 Task: Move the task Create a feature for users to track and manage their daily tasks to the section Done in the project WinTech and filter the tasks in the project by High Priority.
Action: Mouse moved to (58, 244)
Screenshot: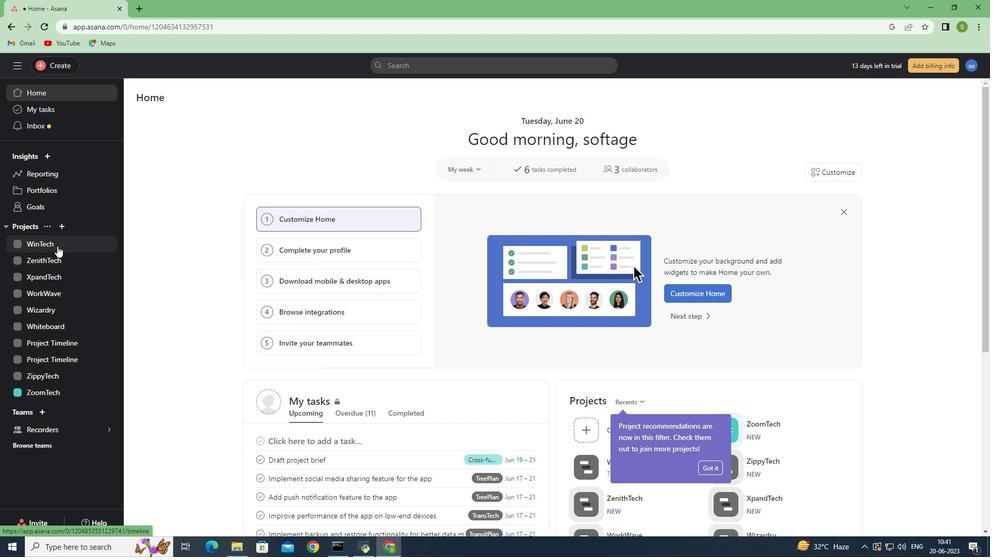 
Action: Mouse pressed left at (58, 244)
Screenshot: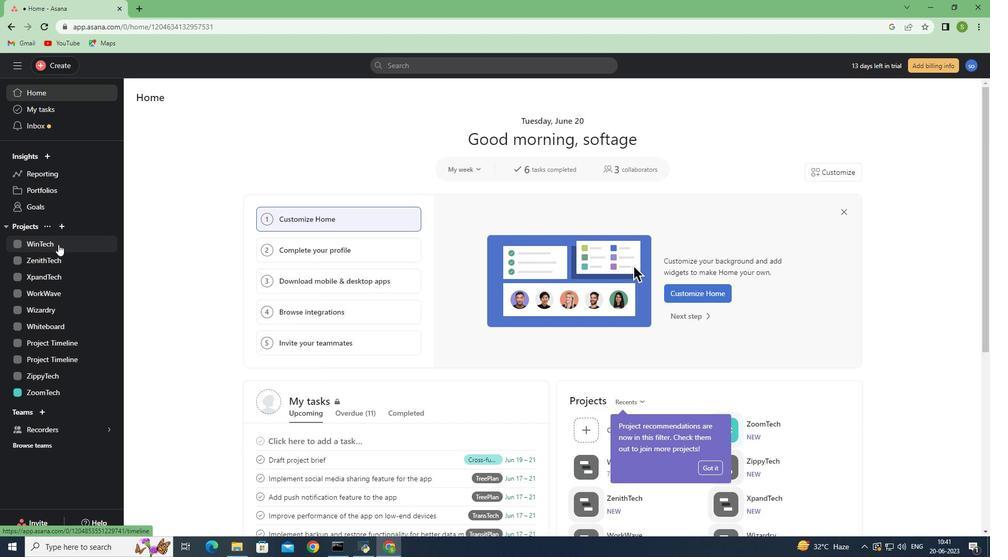 
Action: Mouse moved to (182, 119)
Screenshot: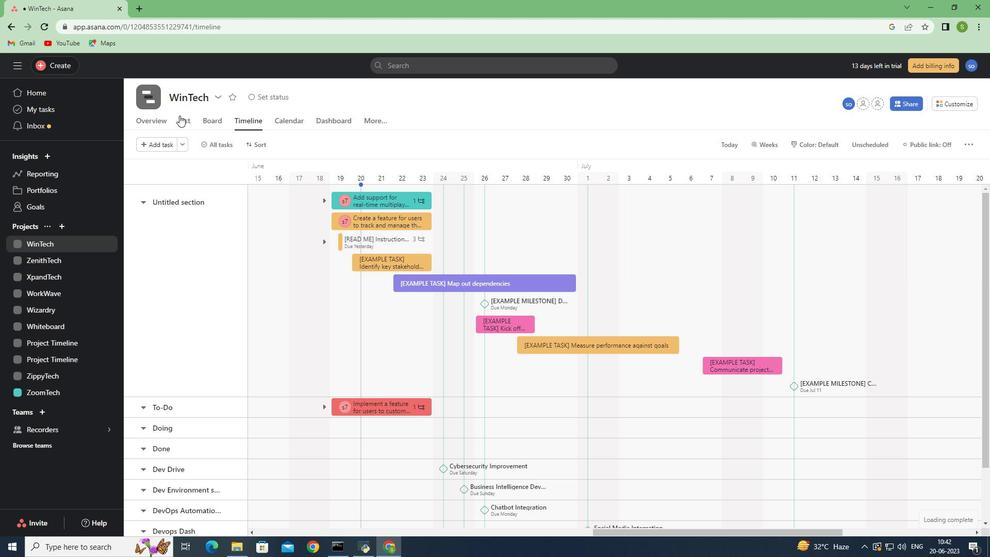 
Action: Mouse pressed left at (182, 119)
Screenshot: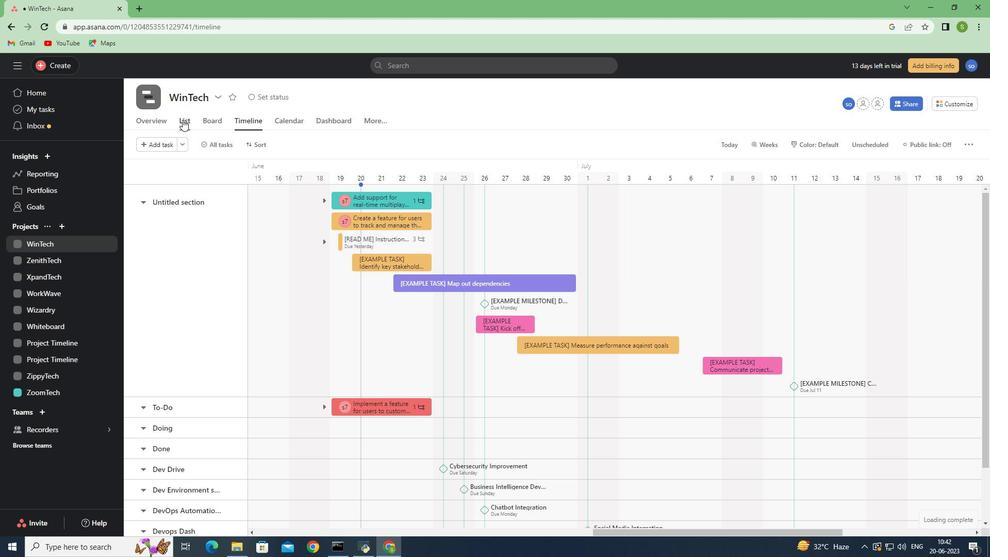 
Action: Mouse moved to (425, 234)
Screenshot: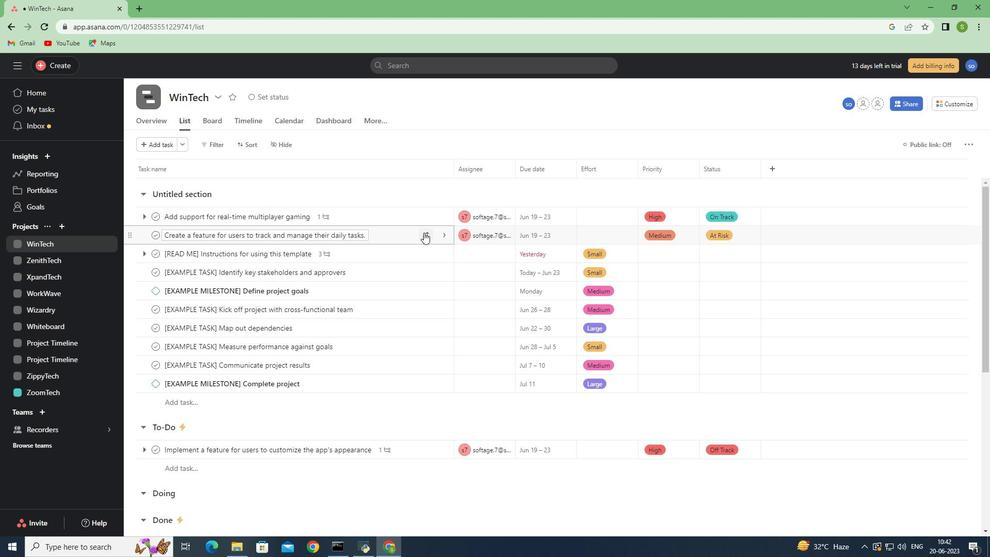 
Action: Mouse pressed left at (425, 234)
Screenshot: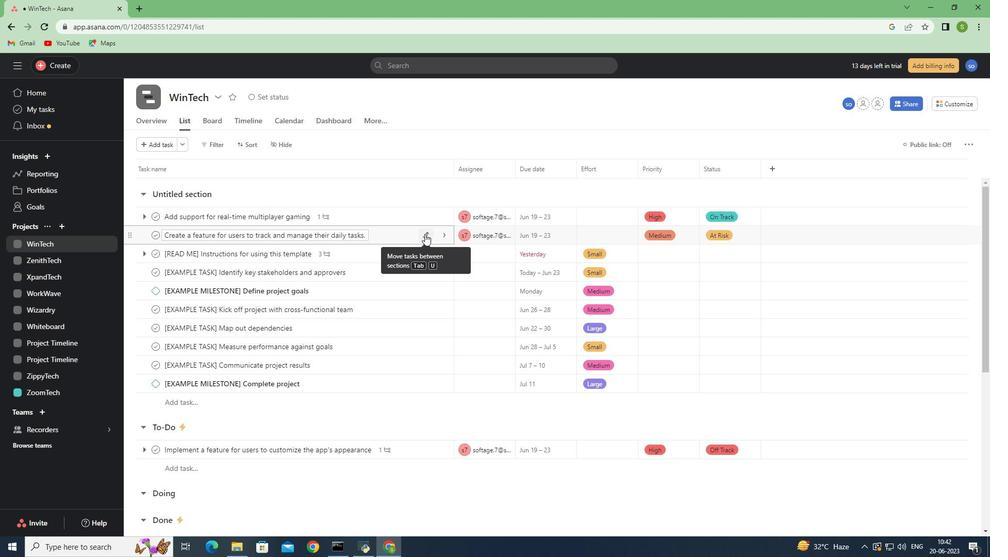 
Action: Mouse moved to (349, 330)
Screenshot: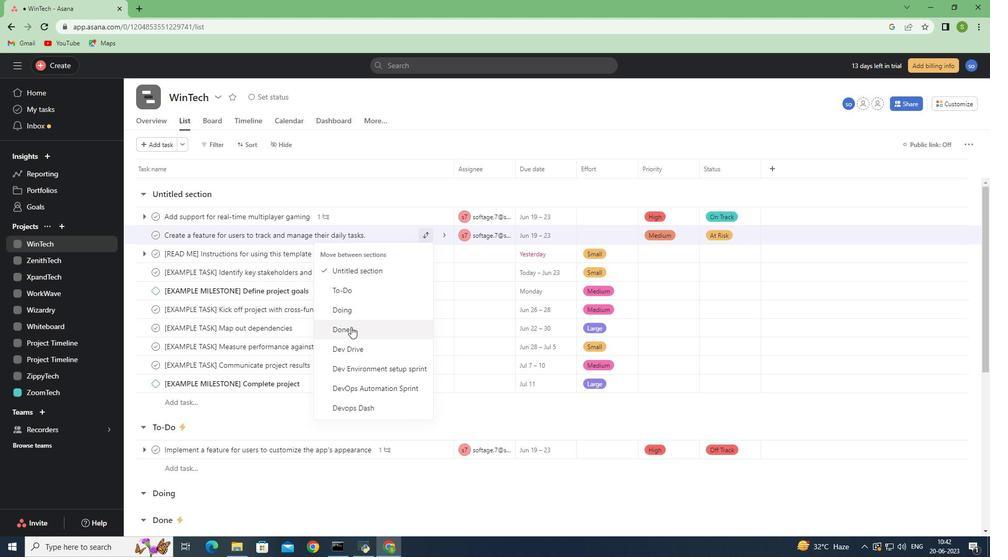 
Action: Mouse pressed left at (349, 330)
Screenshot: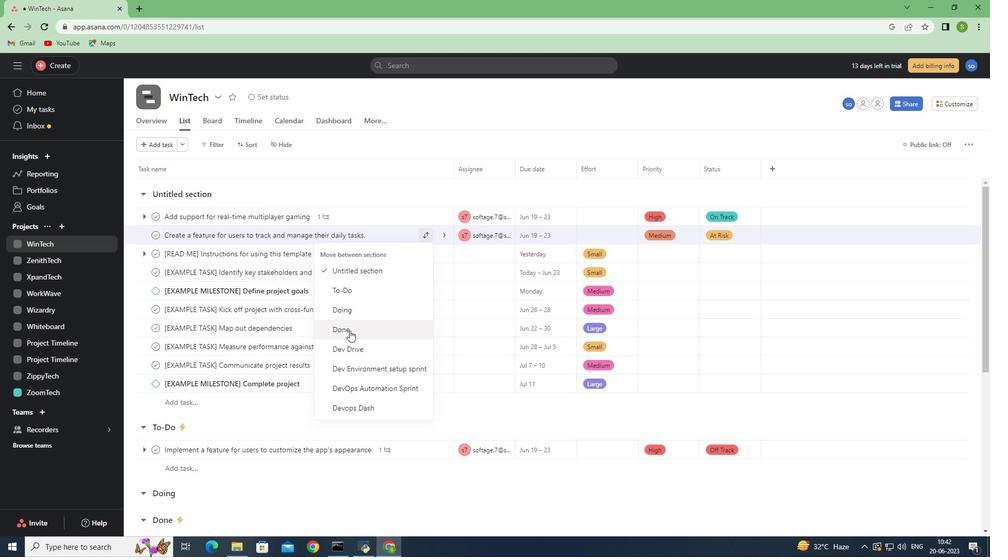 
Action: Mouse moved to (283, 502)
Screenshot: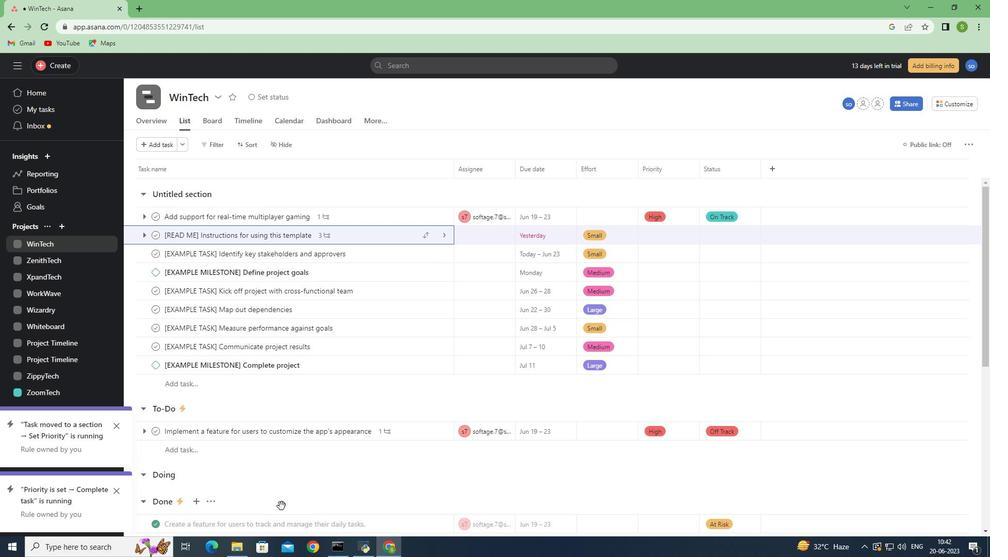 
Action: Mouse scrolled (283, 502) with delta (0, 0)
Screenshot: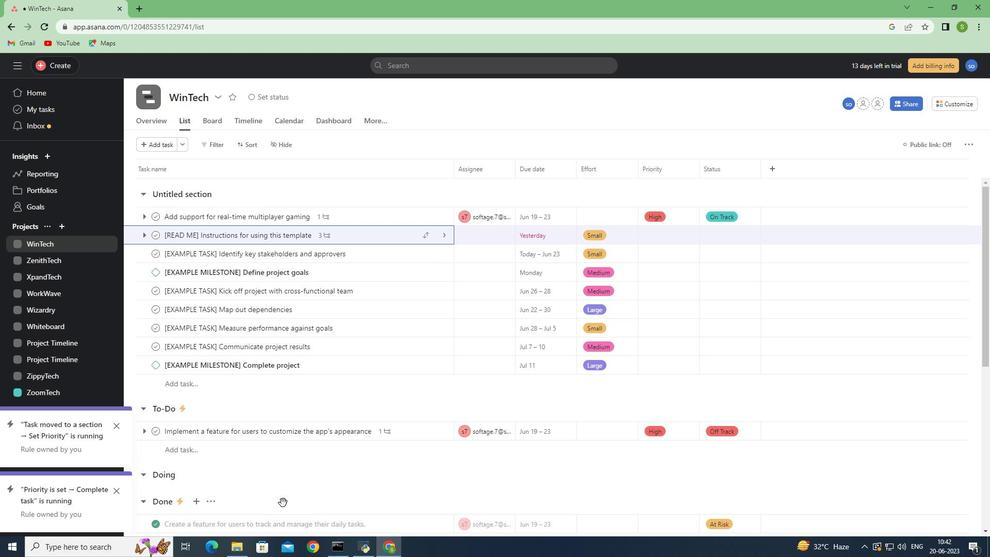 
Action: Mouse moved to (271, 419)
Screenshot: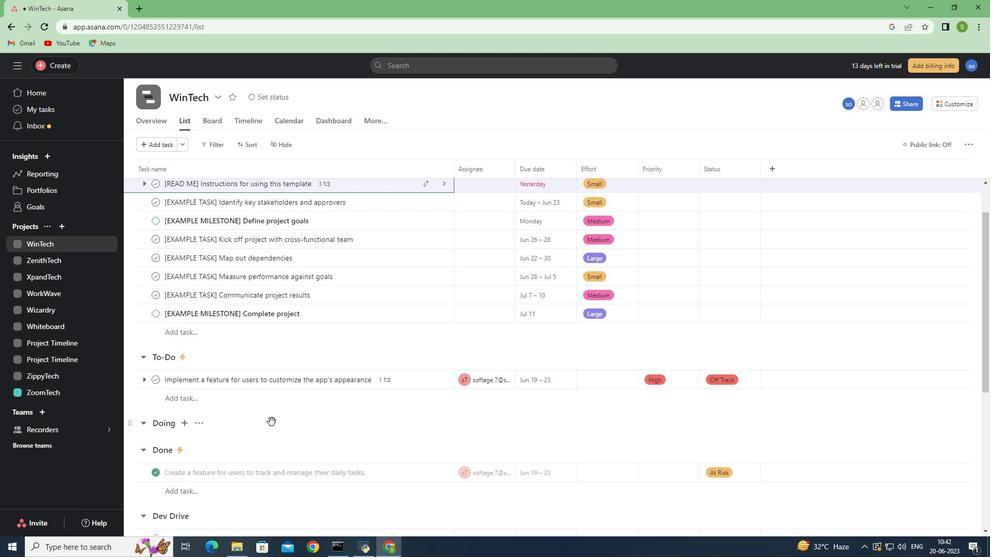 
Action: Mouse scrolled (271, 420) with delta (0, 0)
Screenshot: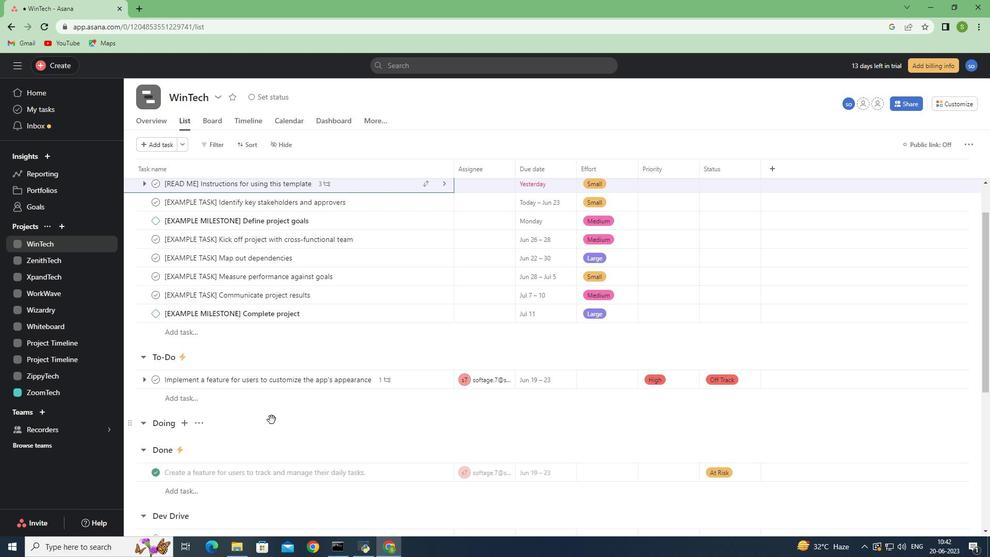 
Action: Mouse scrolled (271, 420) with delta (0, 0)
Screenshot: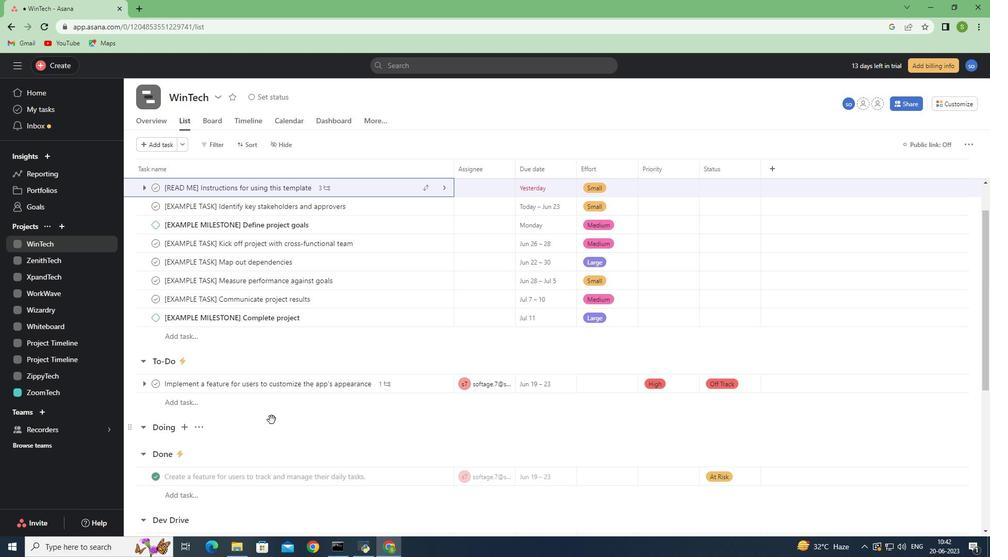 
Action: Mouse moved to (277, 459)
Screenshot: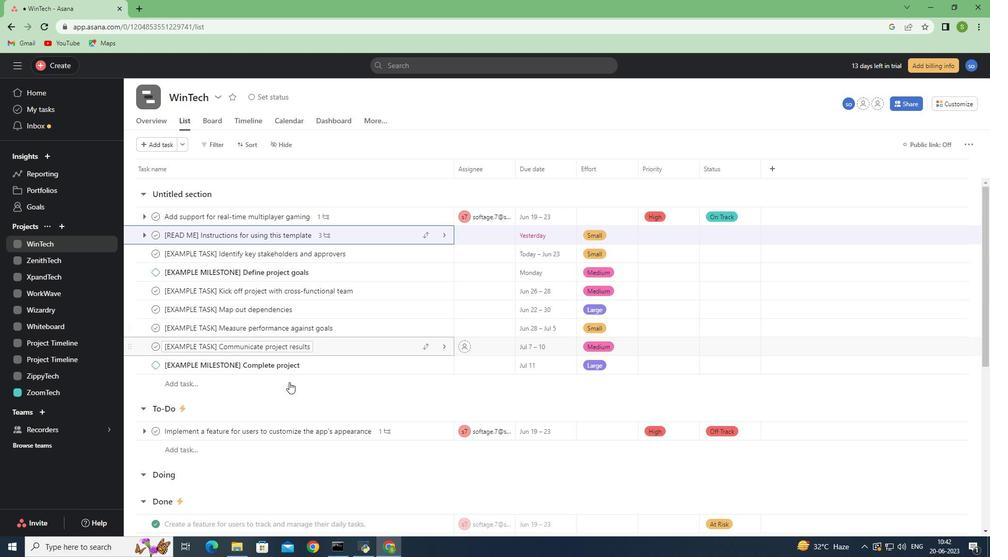 
Action: Mouse scrolled (277, 458) with delta (0, 0)
Screenshot: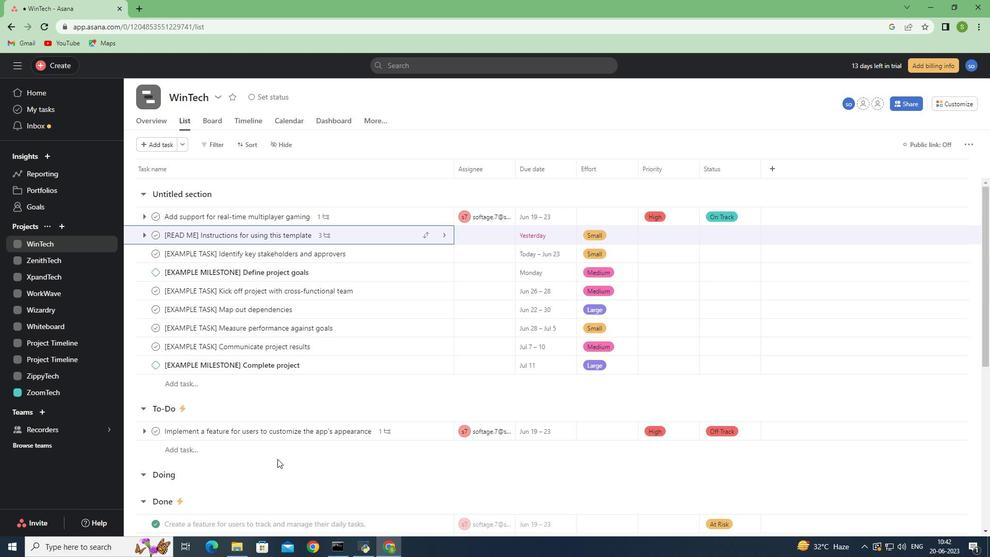 
Action: Mouse moved to (352, 473)
Screenshot: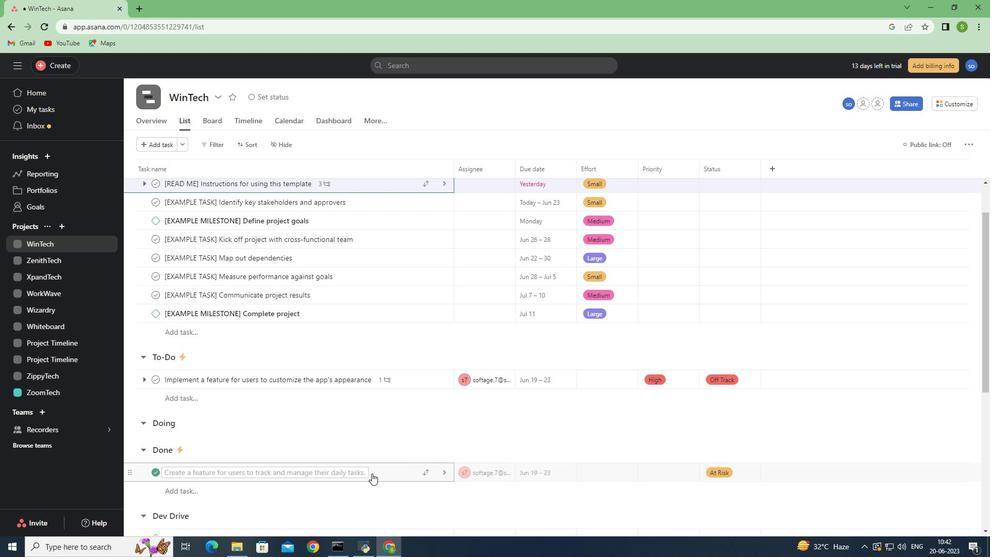 
Action: Mouse pressed left at (352, 473)
Screenshot: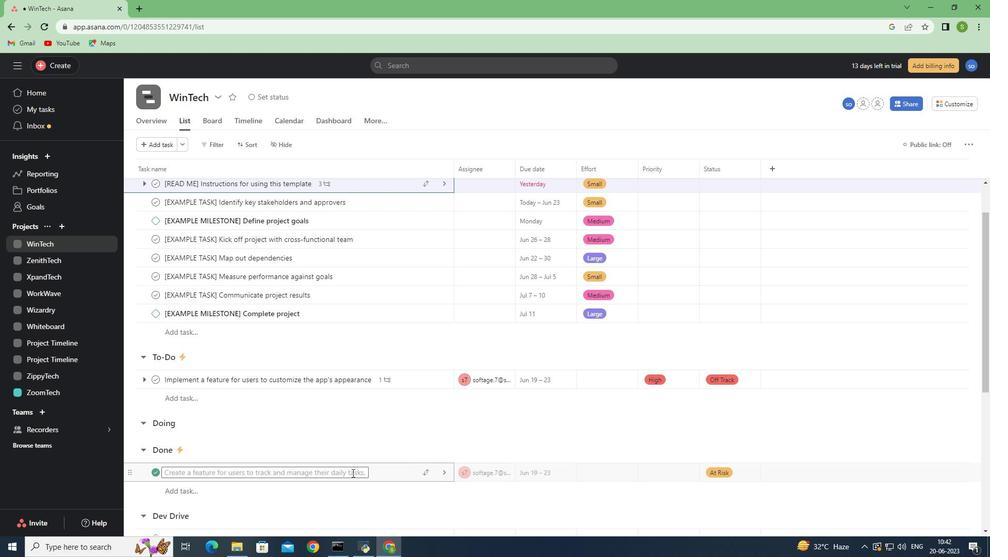 
Action: Mouse moved to (384, 474)
Screenshot: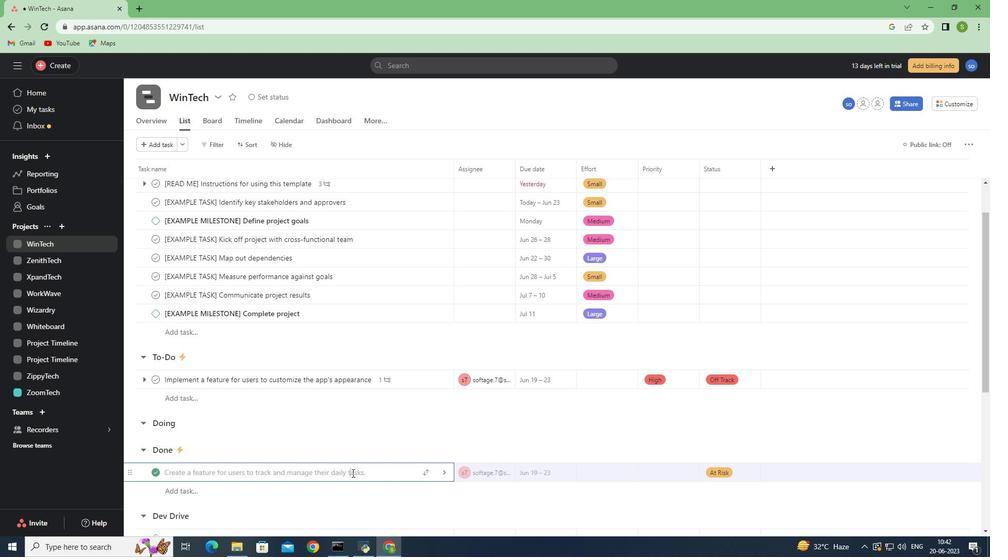 
Action: Mouse pressed left at (384, 474)
Screenshot: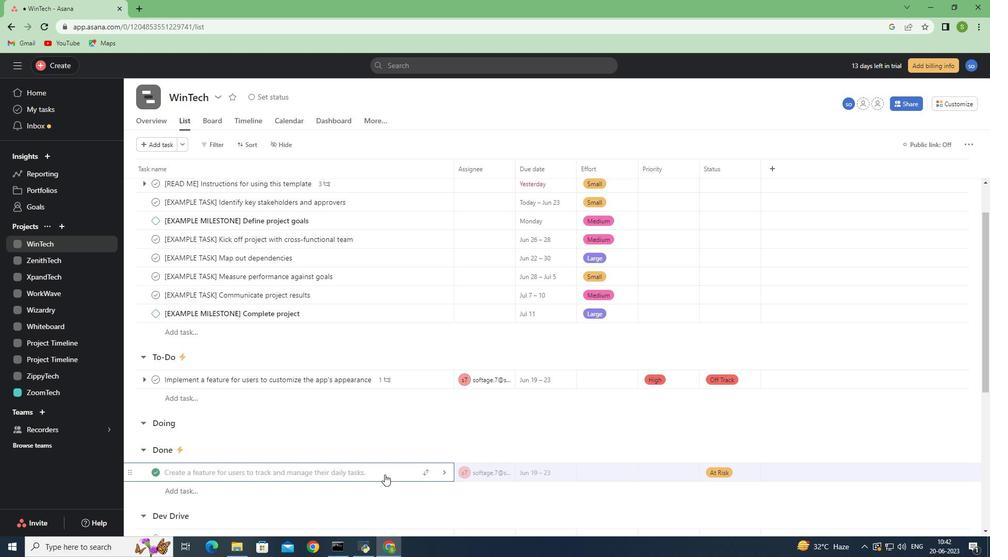 
Action: Mouse moved to (216, 142)
Screenshot: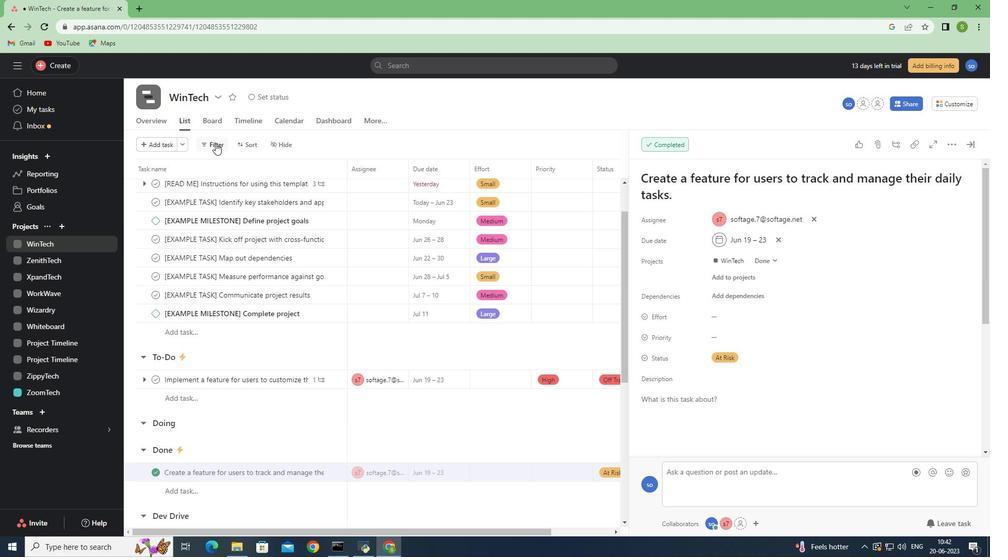 
Action: Mouse pressed left at (216, 142)
Screenshot: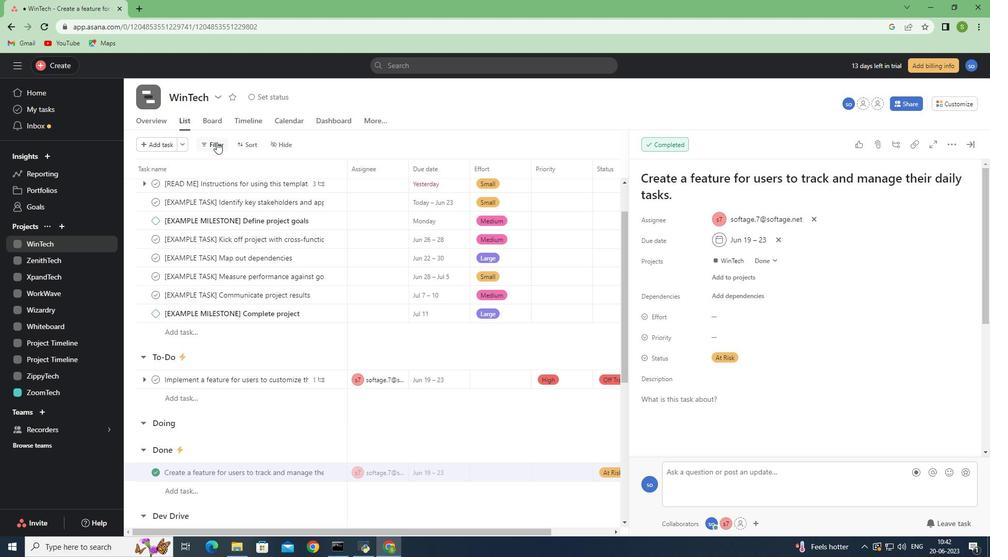 
Action: Mouse moved to (252, 227)
Screenshot: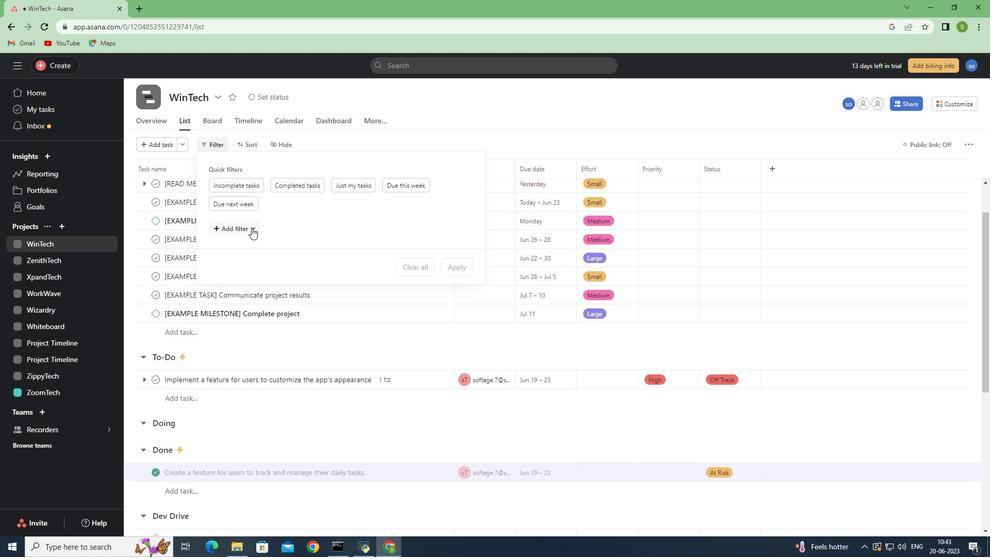 
Action: Mouse pressed left at (252, 227)
Screenshot: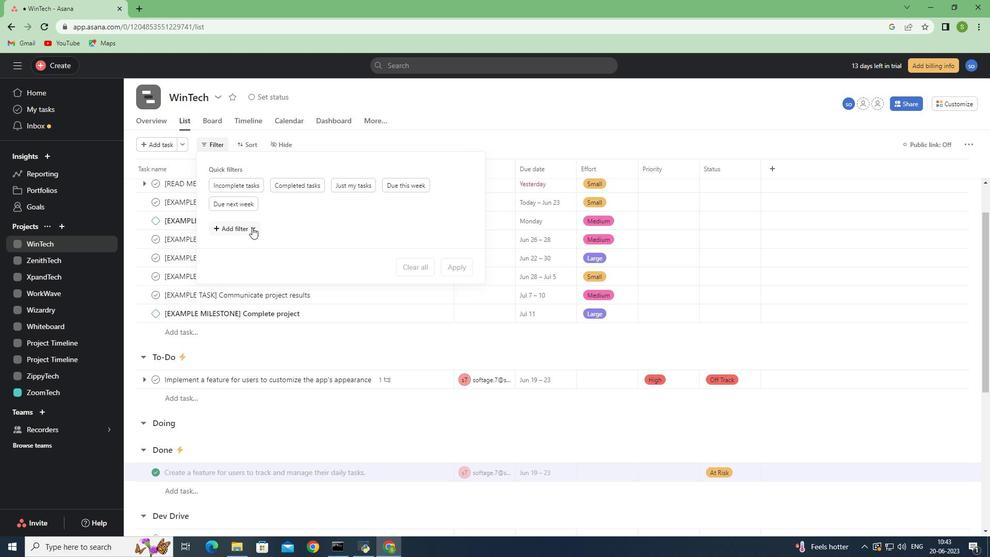 
Action: Mouse moved to (309, 310)
Screenshot: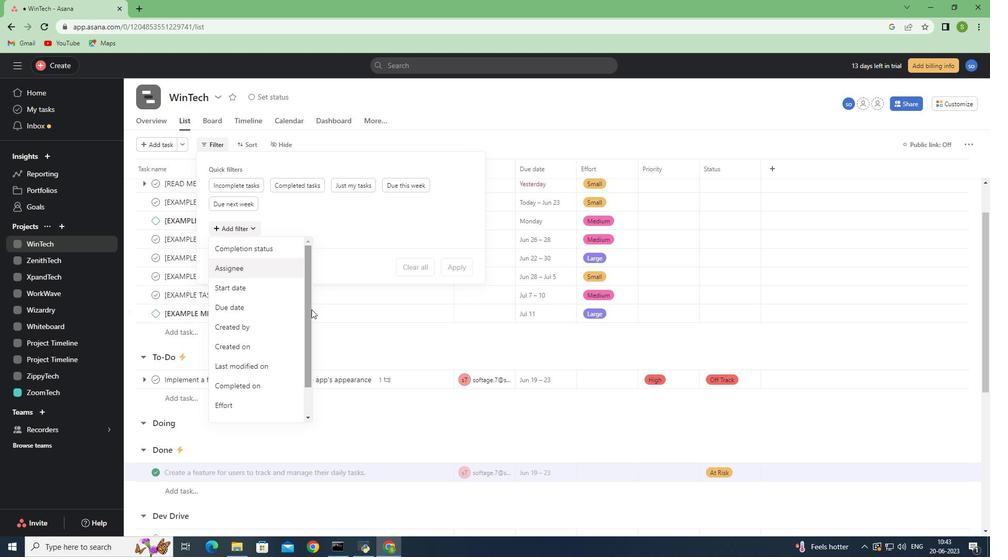 
Action: Mouse pressed left at (309, 310)
Screenshot: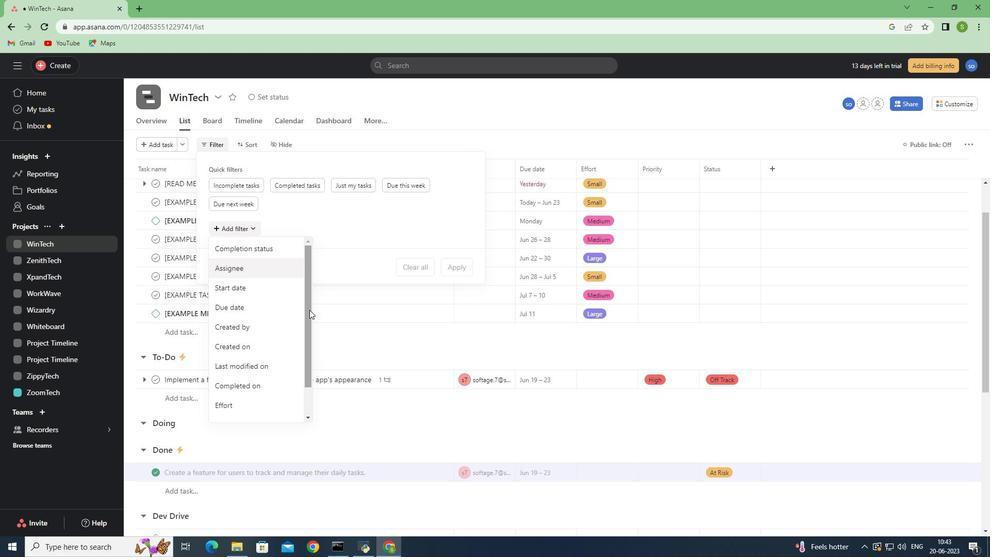 
Action: Mouse moved to (247, 396)
Screenshot: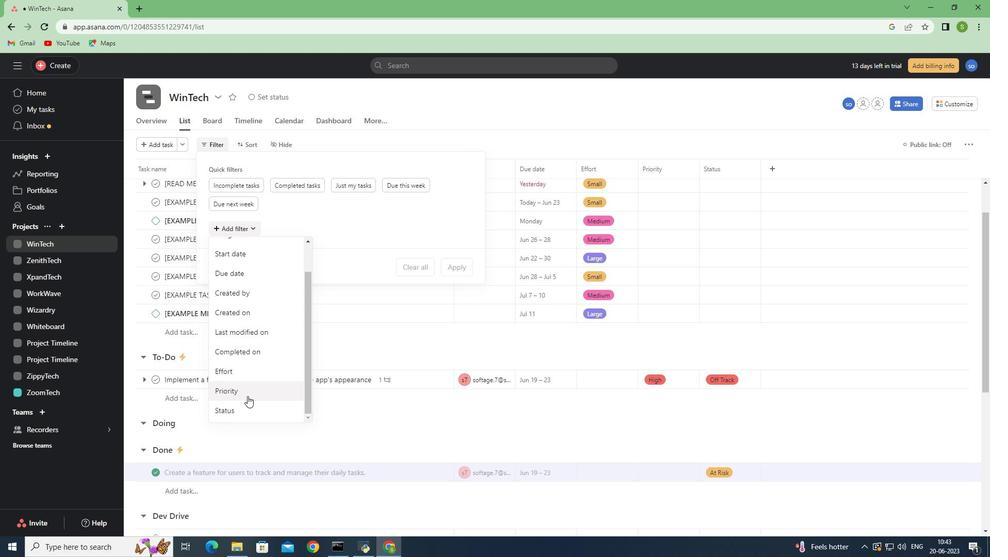 
Action: Mouse pressed left at (247, 396)
Screenshot: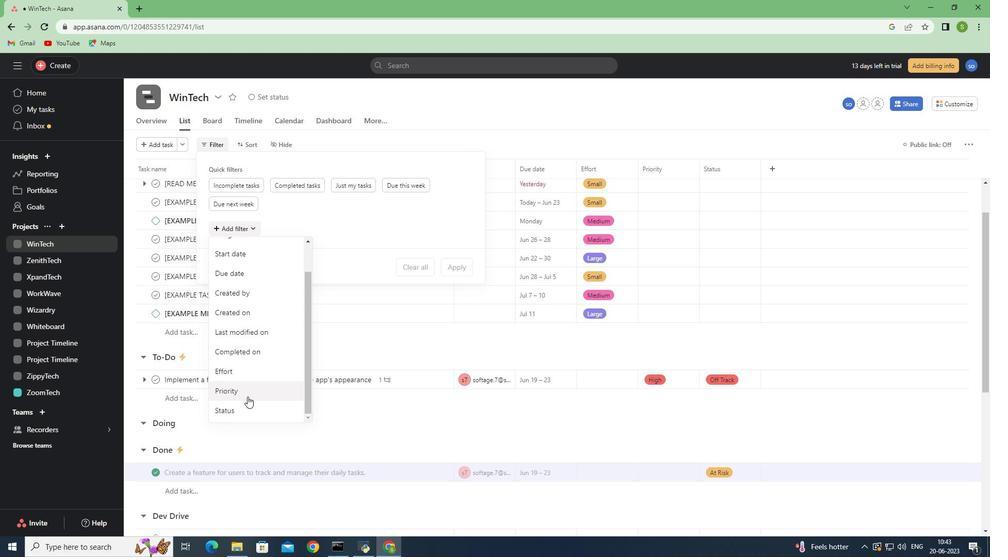 
Action: Mouse moved to (449, 301)
Screenshot: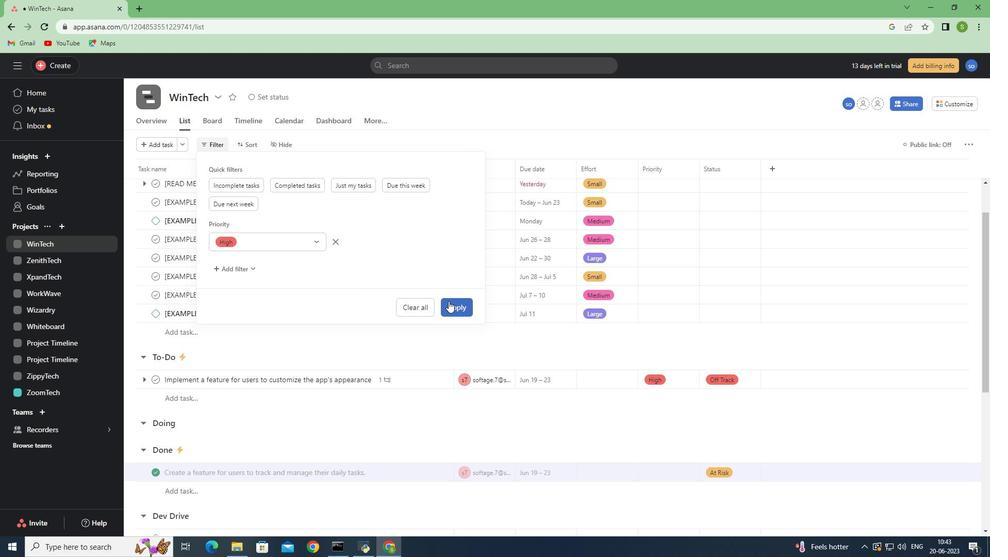 
Action: Mouse pressed left at (449, 301)
Screenshot: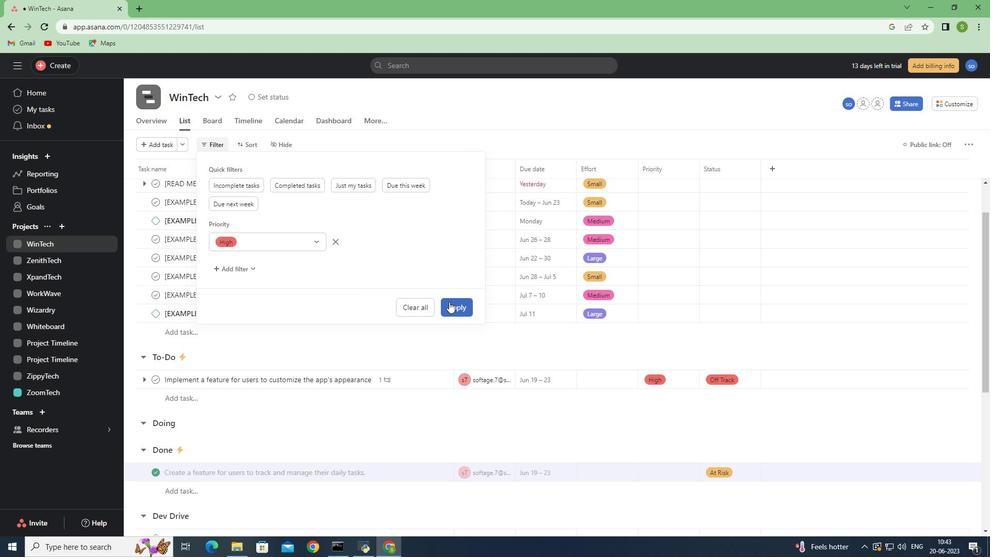 
Action: Mouse moved to (451, 301)
Screenshot: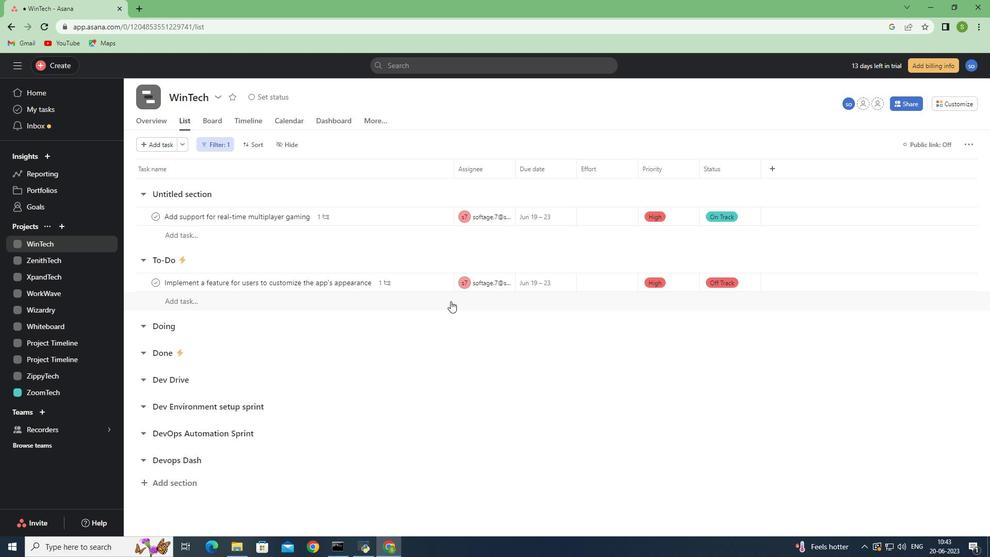 
